 Task: In the  document Exoticfruitsletter.epub Insert the command  'Suggesting 'Email the file to   'softage.7@softage.net', with message attached Action Required: This requires your review and response. and file type: HTML
Action: Mouse moved to (282, 356)
Screenshot: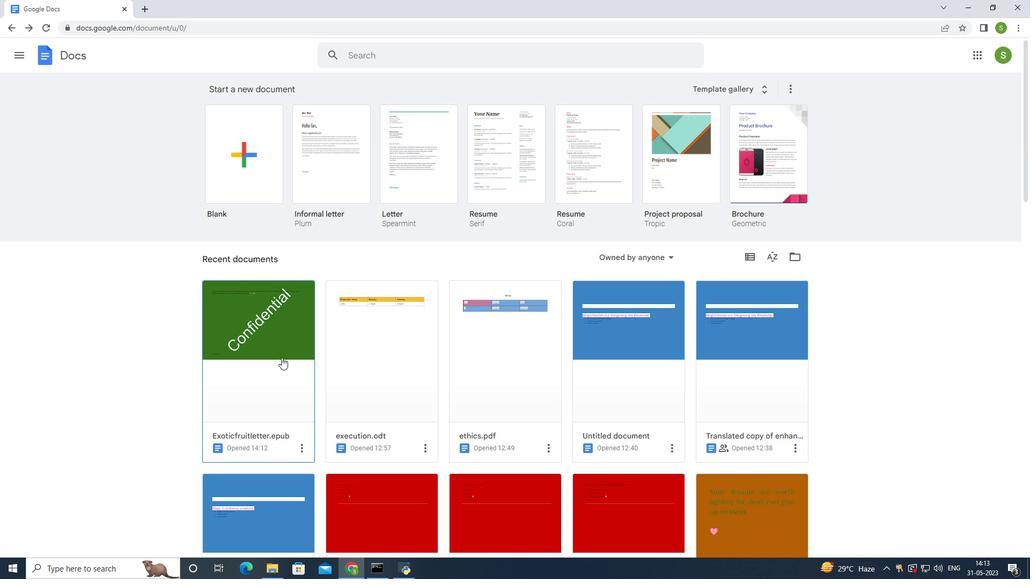 
Action: Mouse pressed left at (282, 356)
Screenshot: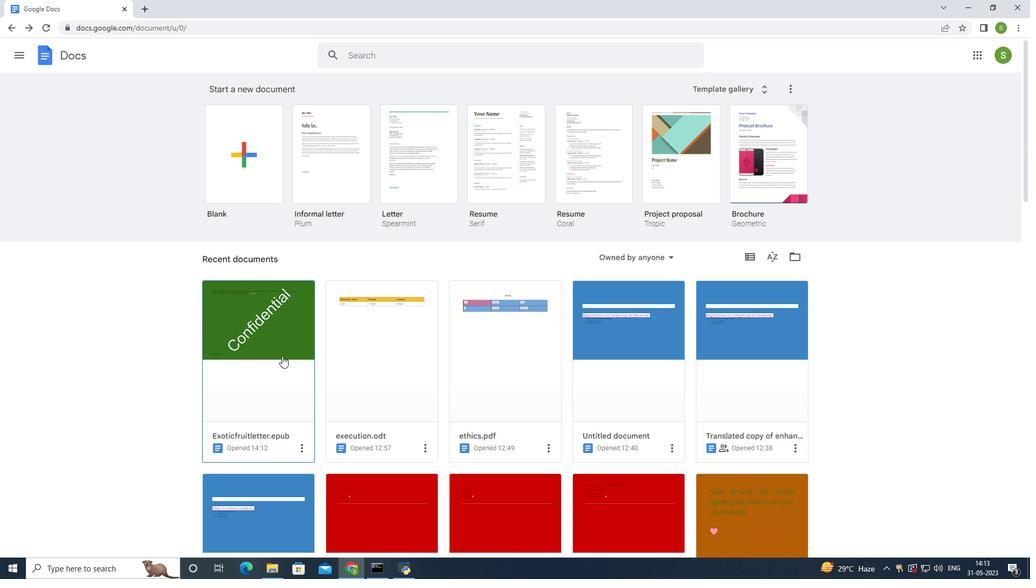
Action: Mouse moved to (978, 79)
Screenshot: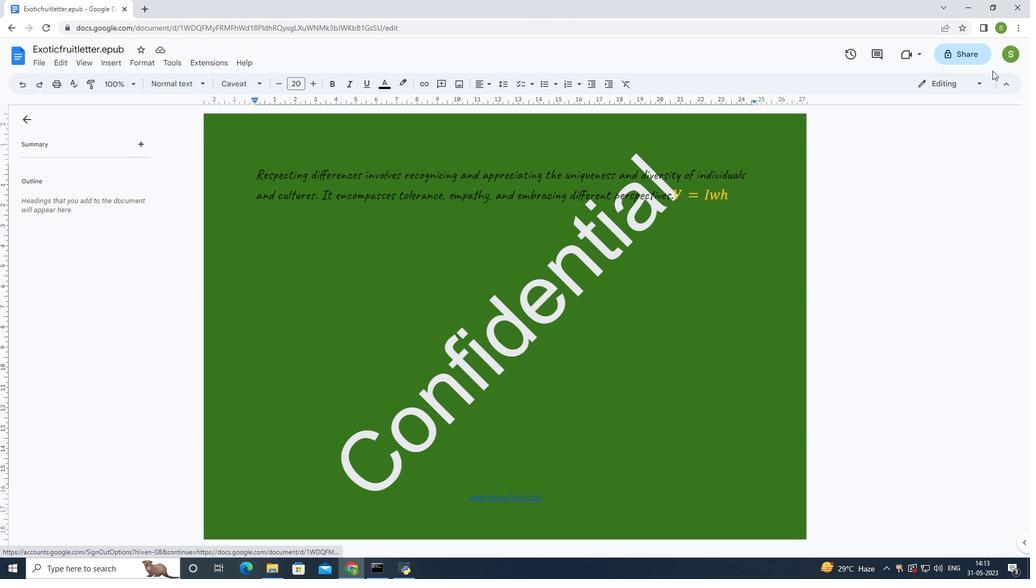 
Action: Mouse pressed left at (978, 79)
Screenshot: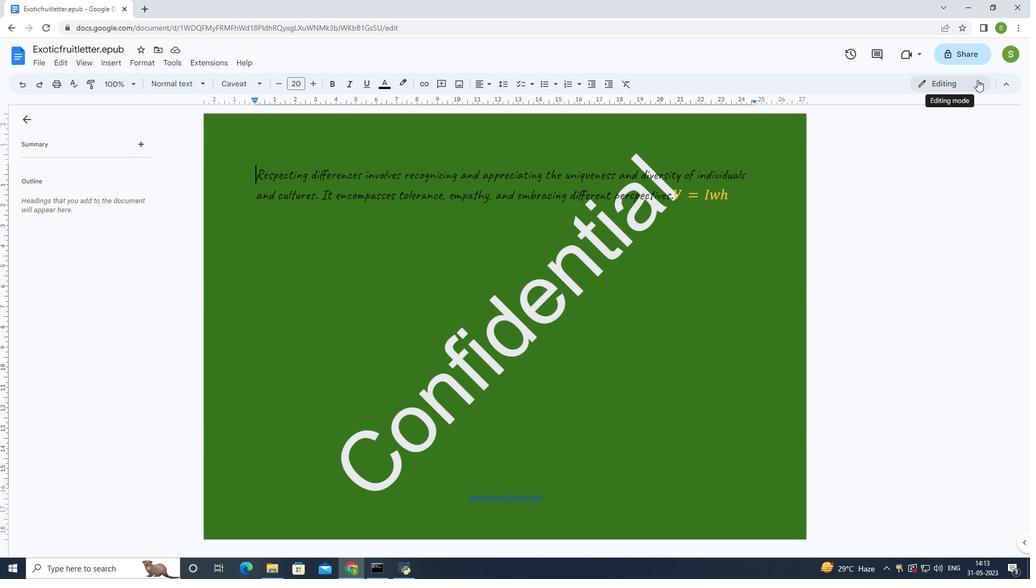 
Action: Mouse moved to (926, 134)
Screenshot: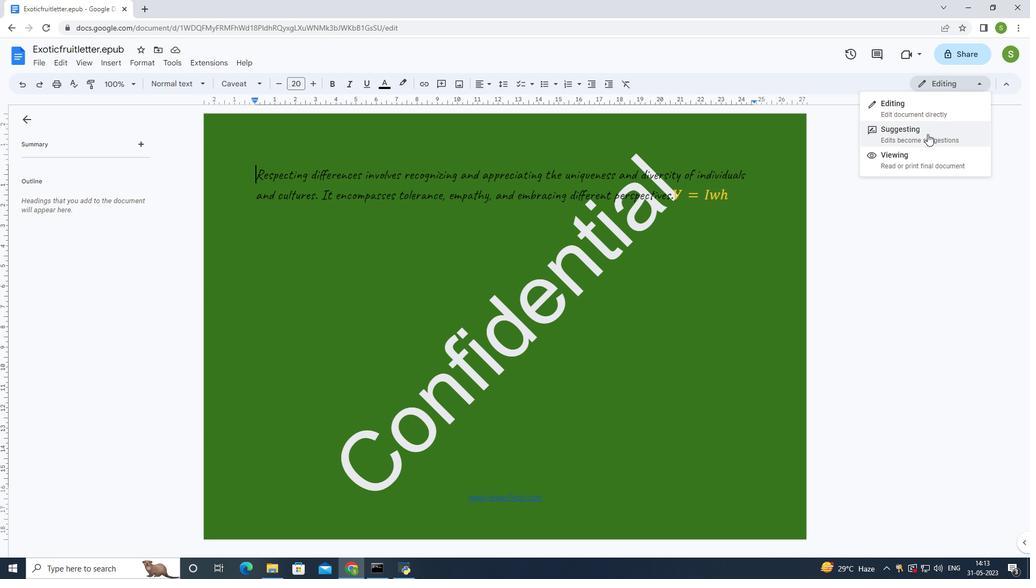 
Action: Mouse pressed left at (926, 134)
Screenshot: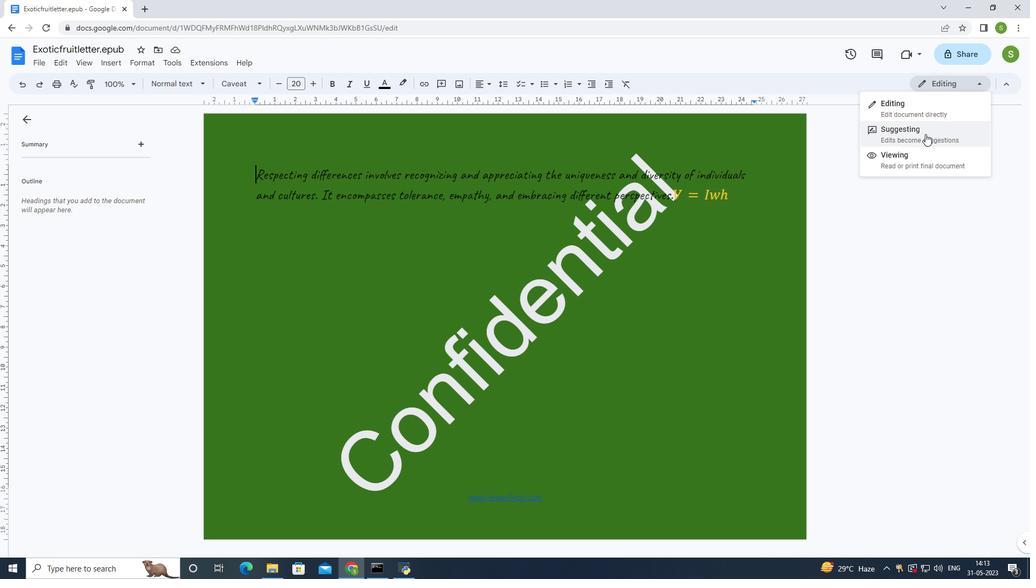 
Action: Mouse moved to (57, 64)
Screenshot: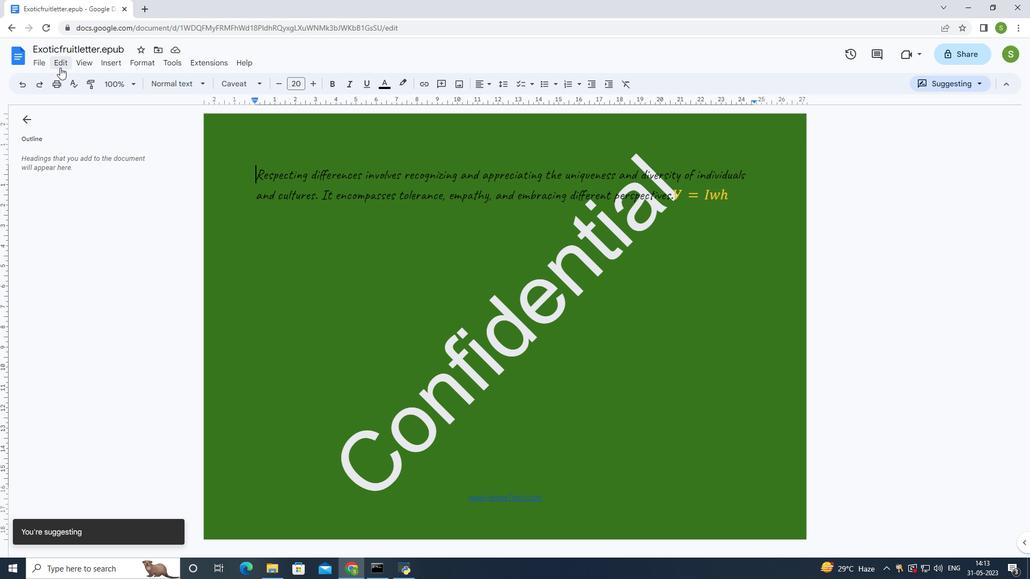 
Action: Mouse pressed left at (57, 64)
Screenshot: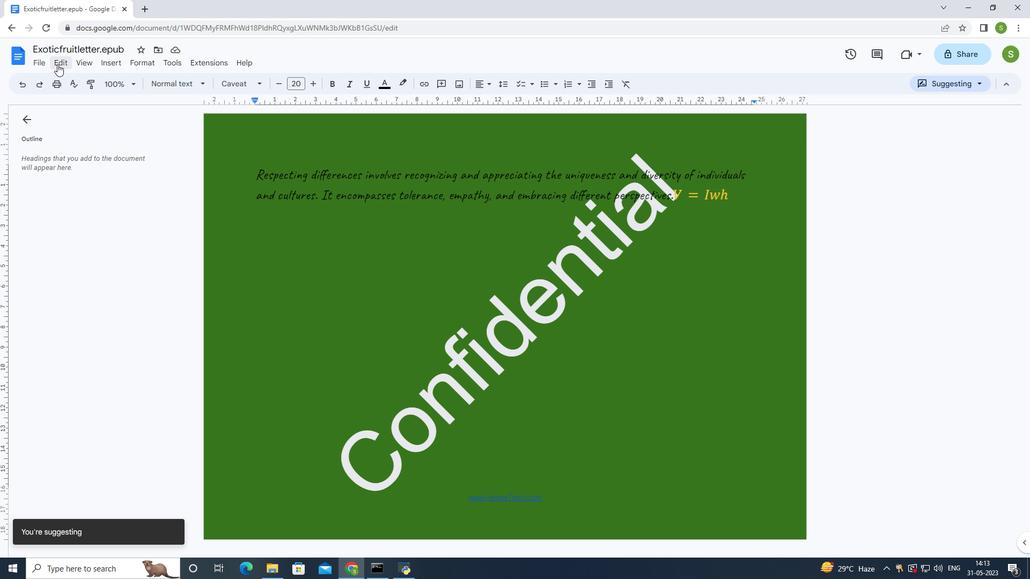 
Action: Mouse moved to (41, 63)
Screenshot: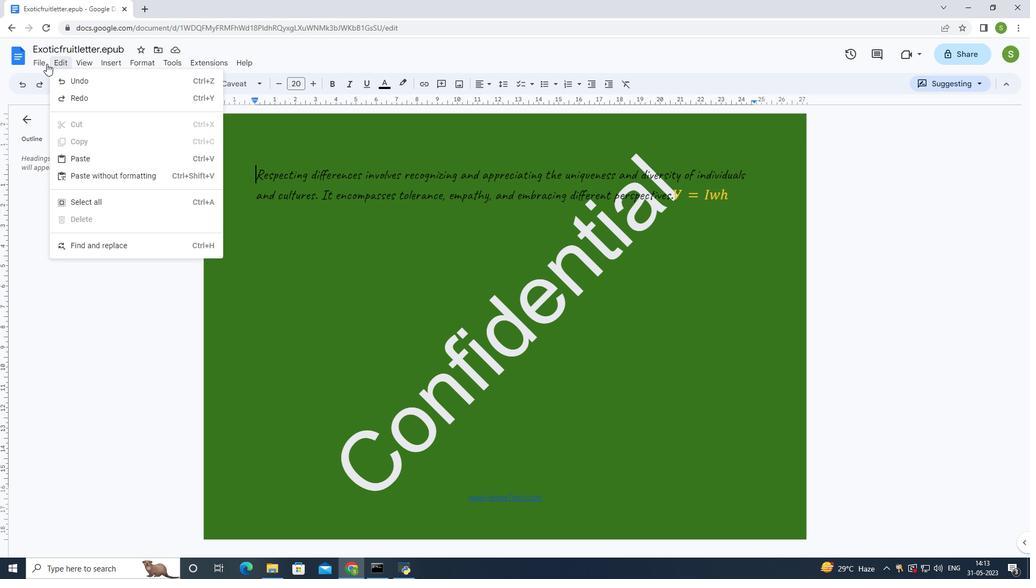 
Action: Mouse pressed left at (41, 63)
Screenshot: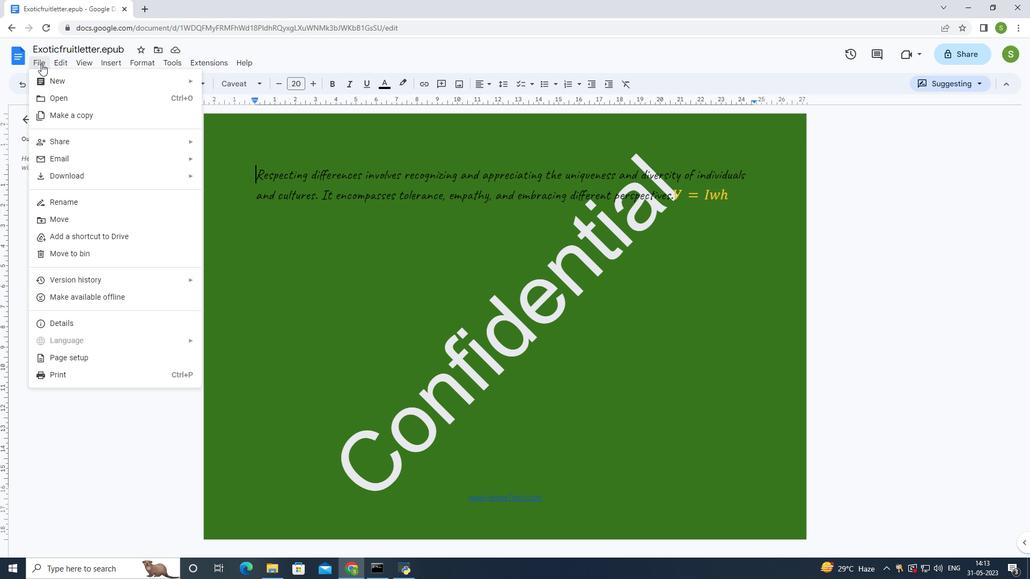 
Action: Mouse moved to (40, 64)
Screenshot: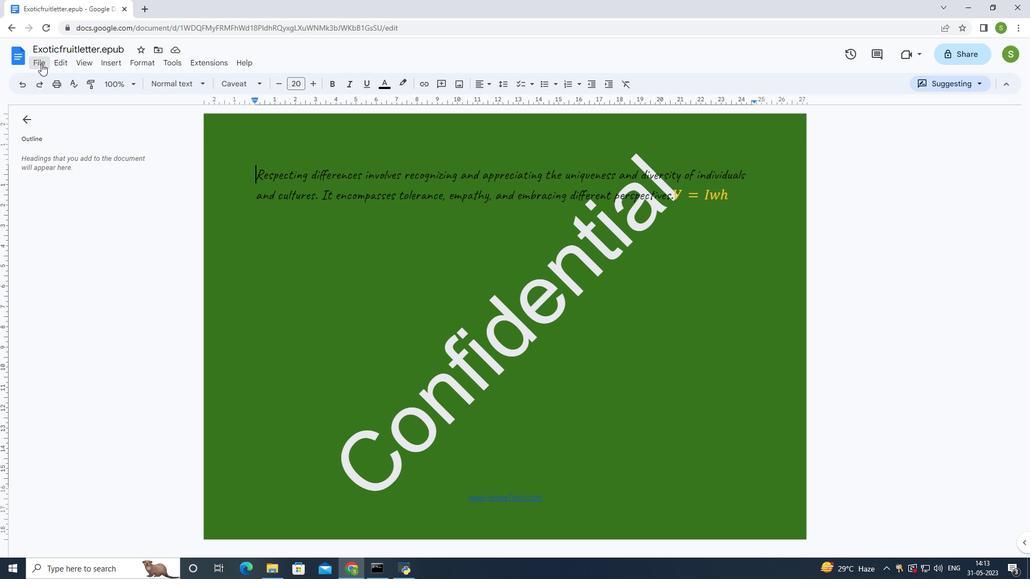 
Action: Mouse pressed left at (40, 64)
Screenshot: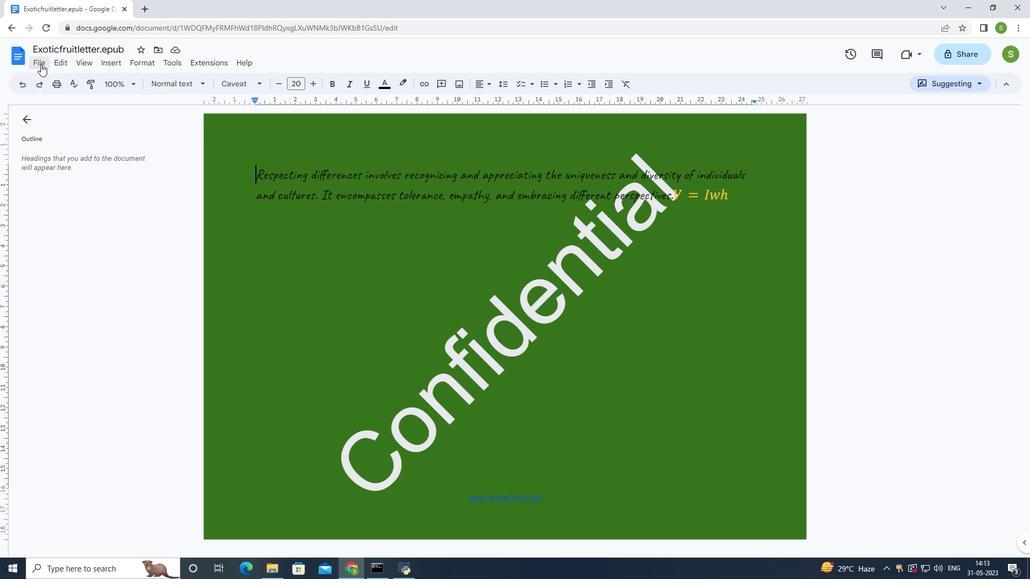 
Action: Mouse moved to (39, 65)
Screenshot: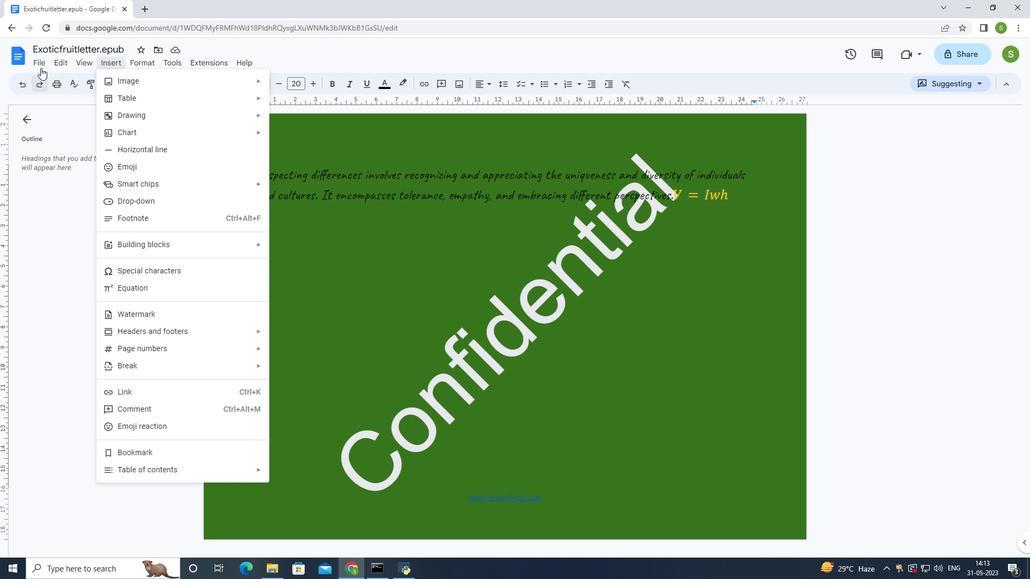
Action: Mouse pressed left at (39, 65)
Screenshot: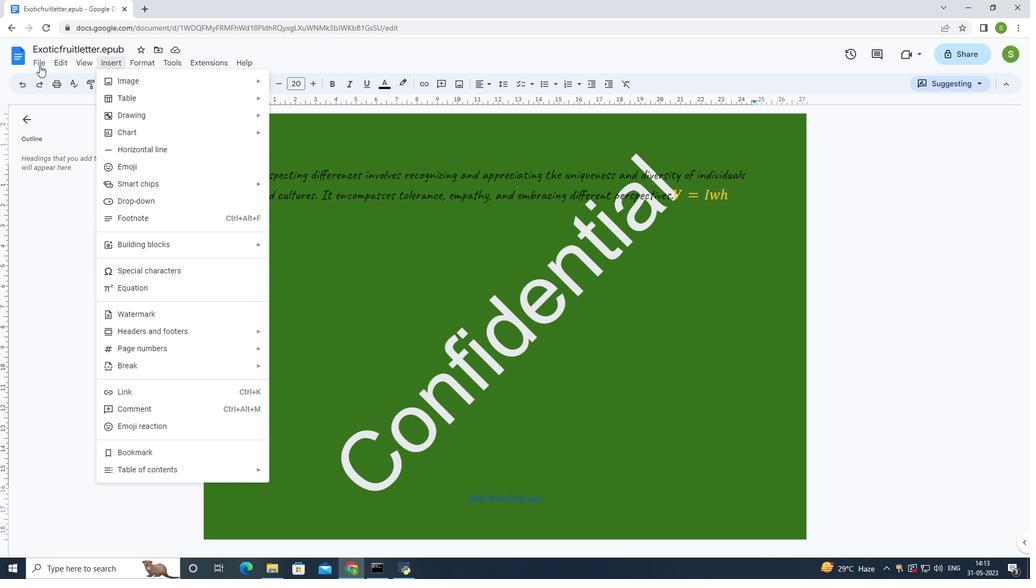 
Action: Mouse moved to (41, 65)
Screenshot: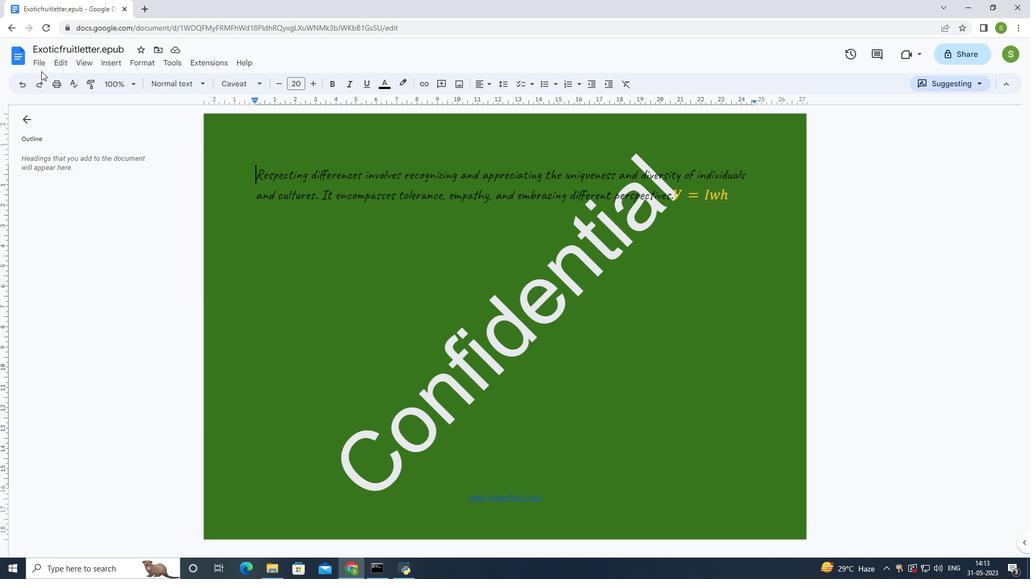 
Action: Mouse pressed left at (41, 65)
Screenshot: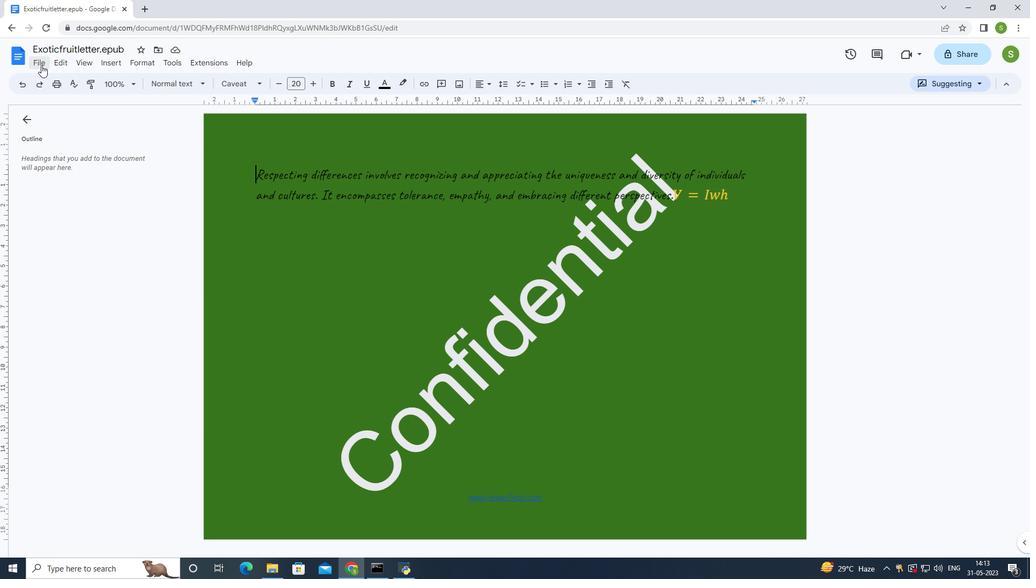
Action: Mouse moved to (81, 156)
Screenshot: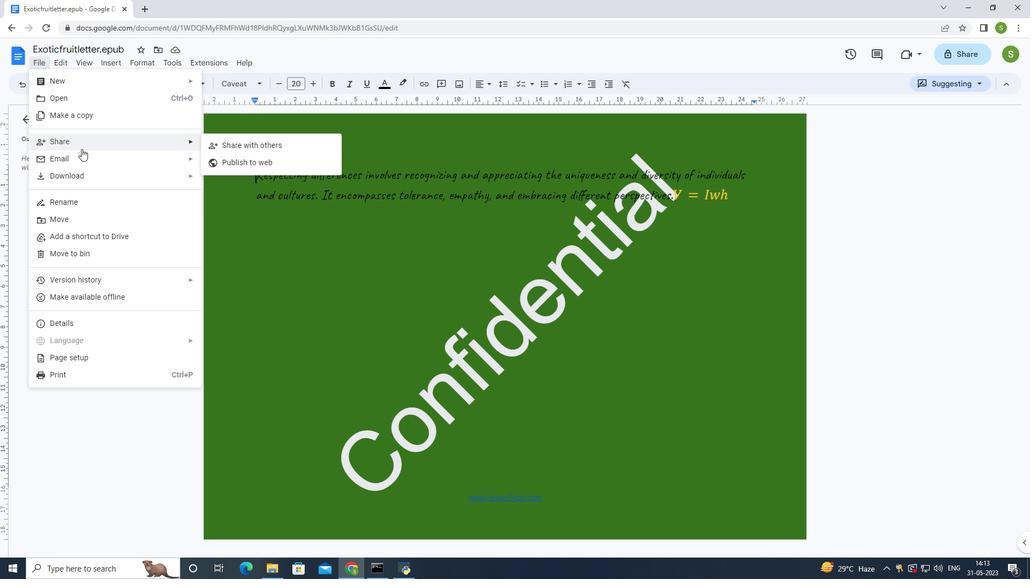 
Action: Mouse pressed left at (81, 156)
Screenshot: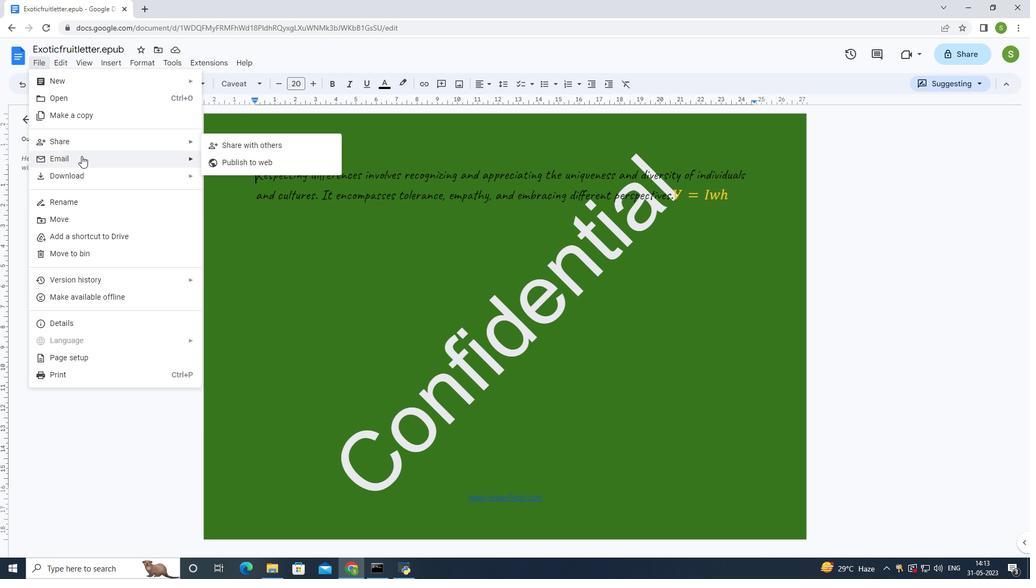 
Action: Mouse moved to (234, 164)
Screenshot: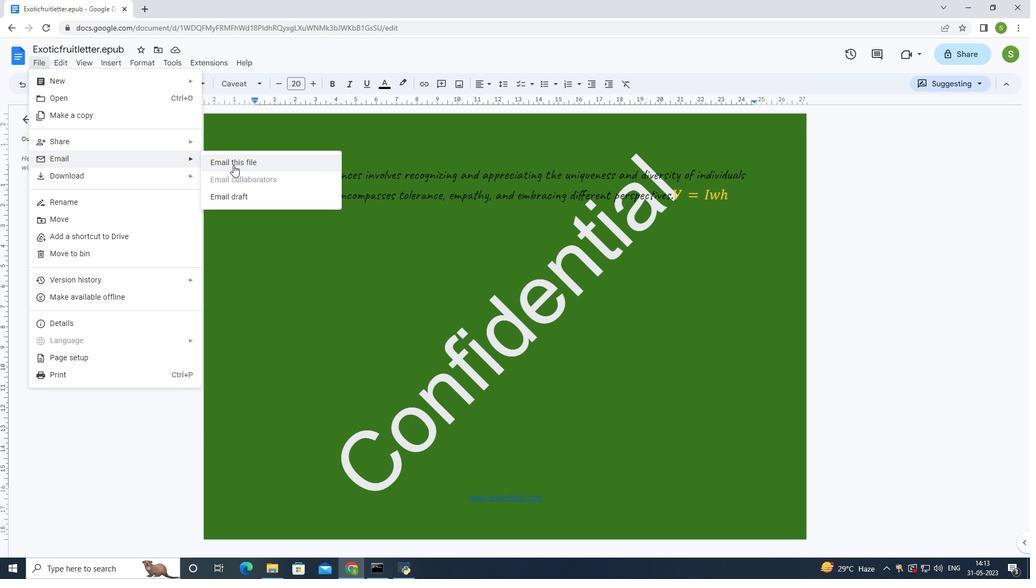 
Action: Mouse pressed left at (234, 164)
Screenshot: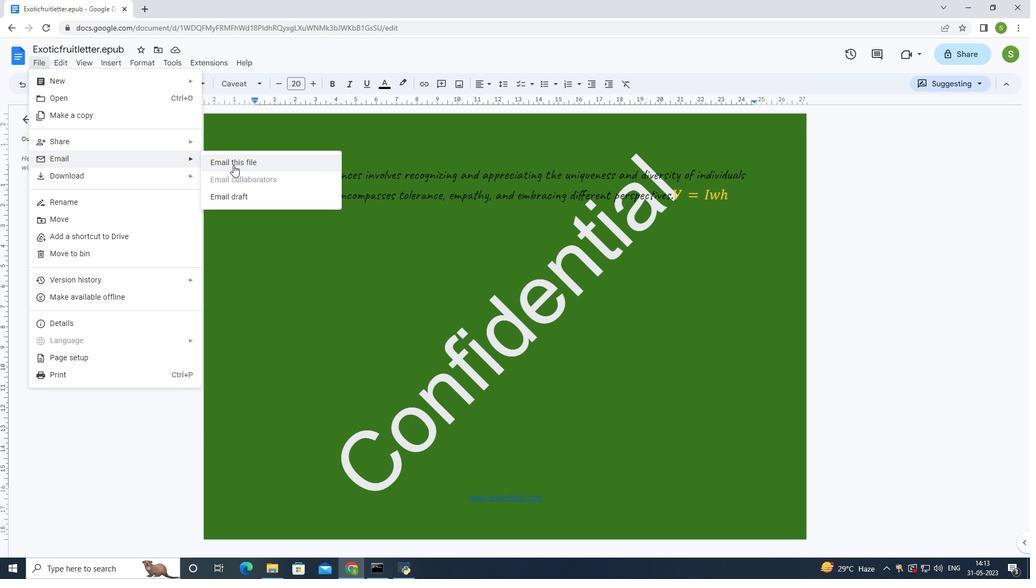 
Action: Mouse moved to (590, 202)
Screenshot: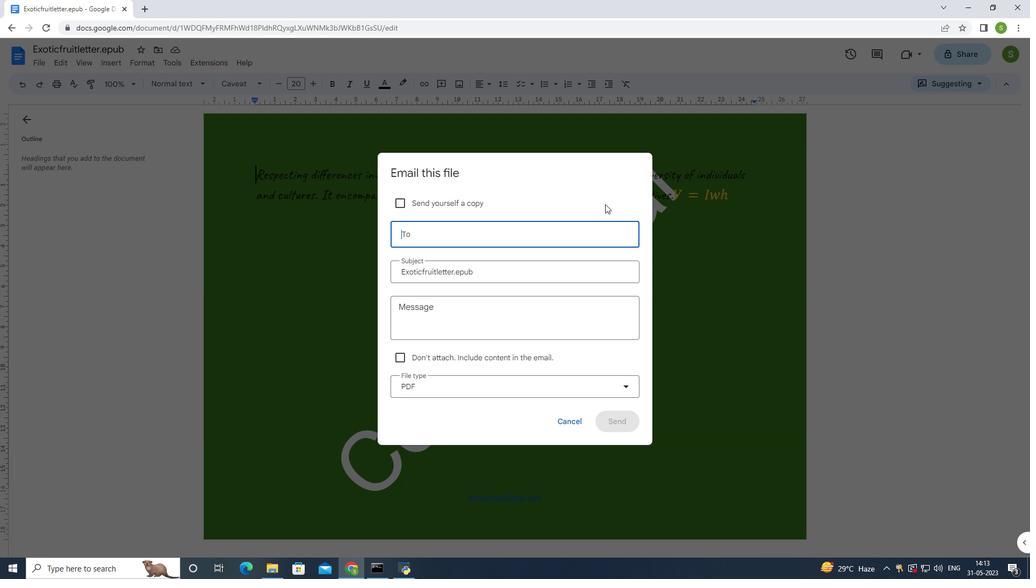 
Action: Key pressed softage.7<Key.shift>@softage.net
Screenshot: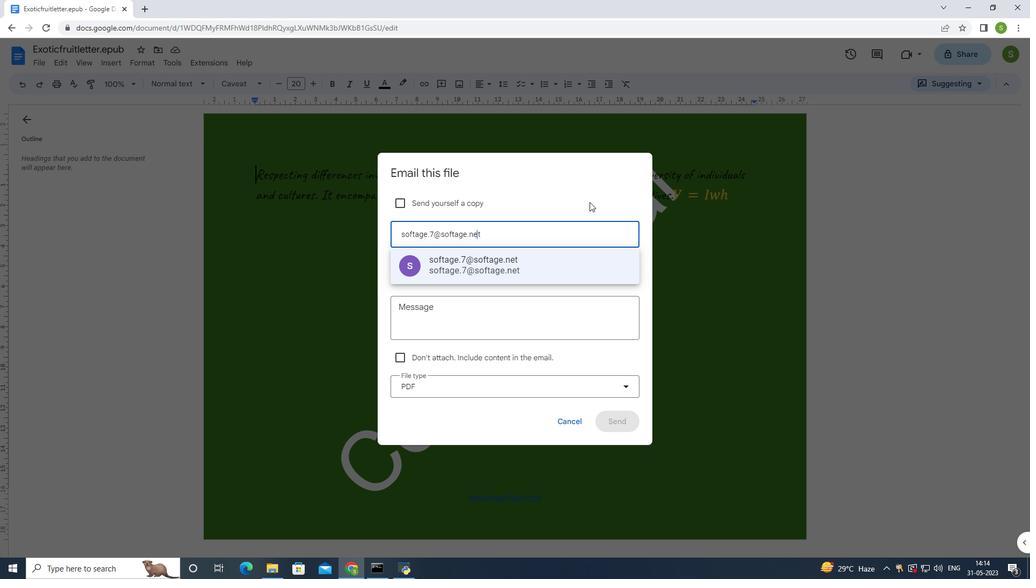 
Action: Mouse moved to (475, 270)
Screenshot: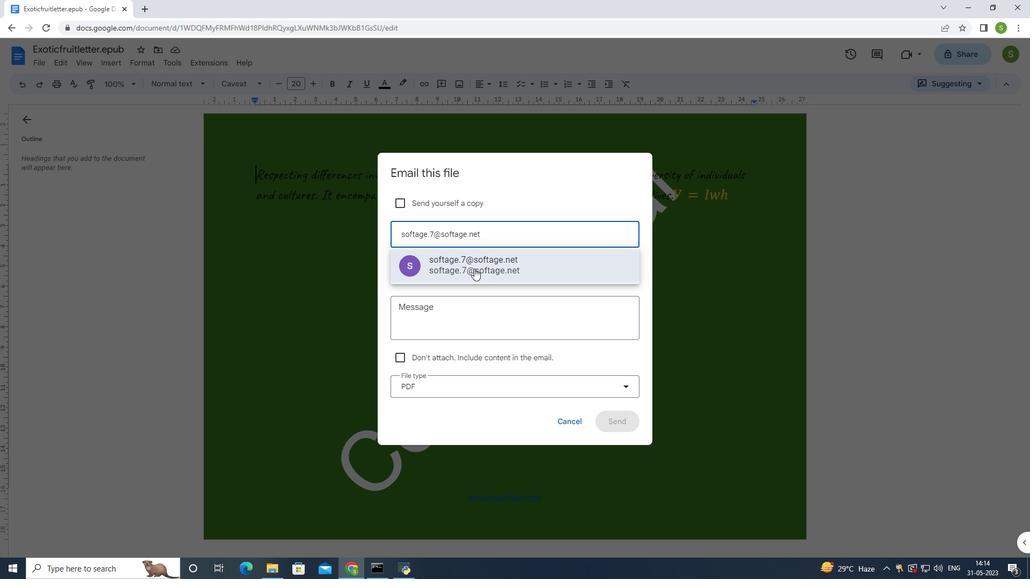 
Action: Mouse pressed left at (475, 270)
Screenshot: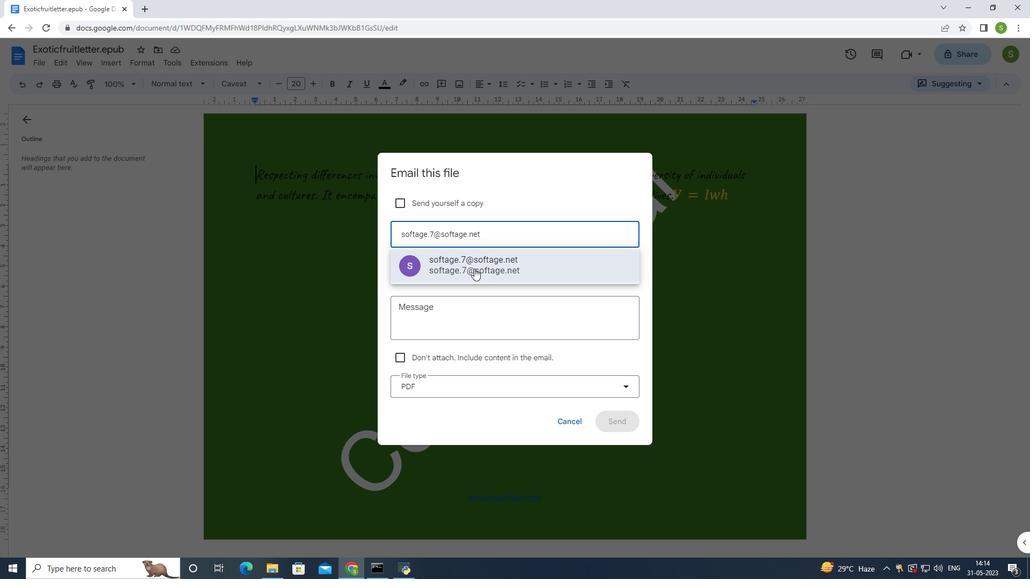
Action: Mouse moved to (523, 316)
Screenshot: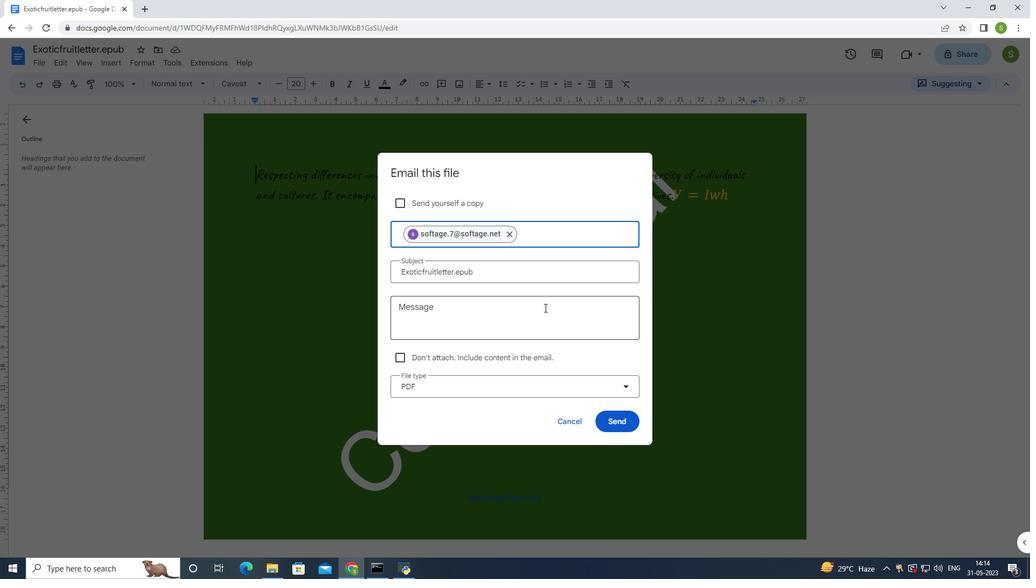 
Action: Mouse pressed left at (523, 316)
Screenshot: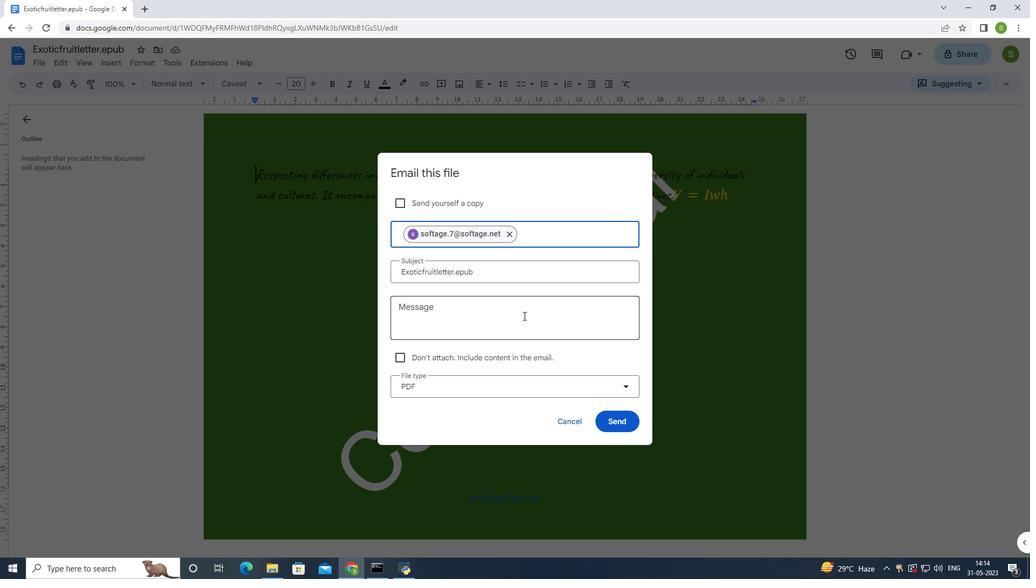 
Action: Mouse moved to (539, 295)
Screenshot: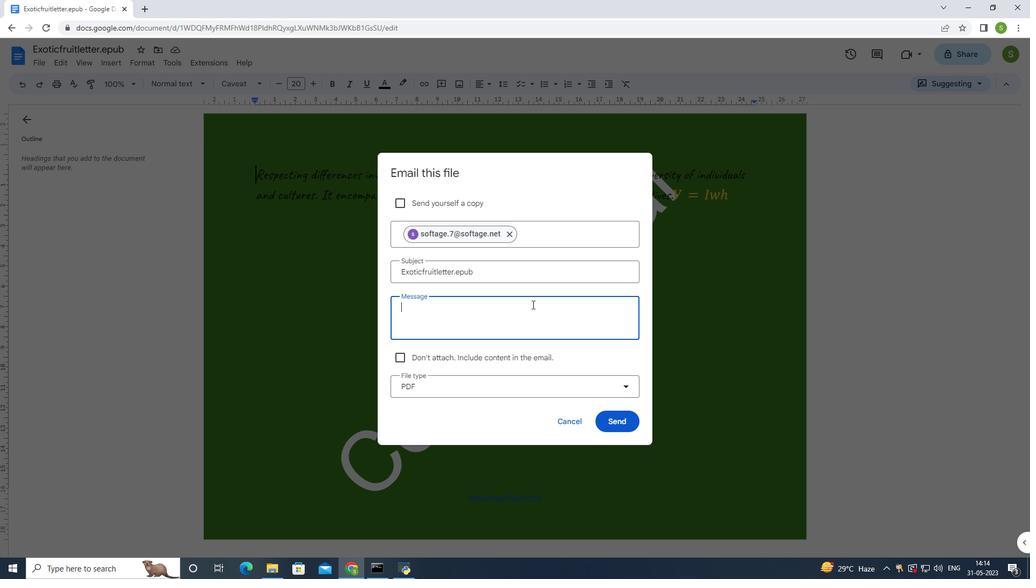 
Action: Key pressed <Key.shift>This<Key.space>requires<Key.space>your<Key.space>review<Key.space>and<Key.space>response.
Screenshot: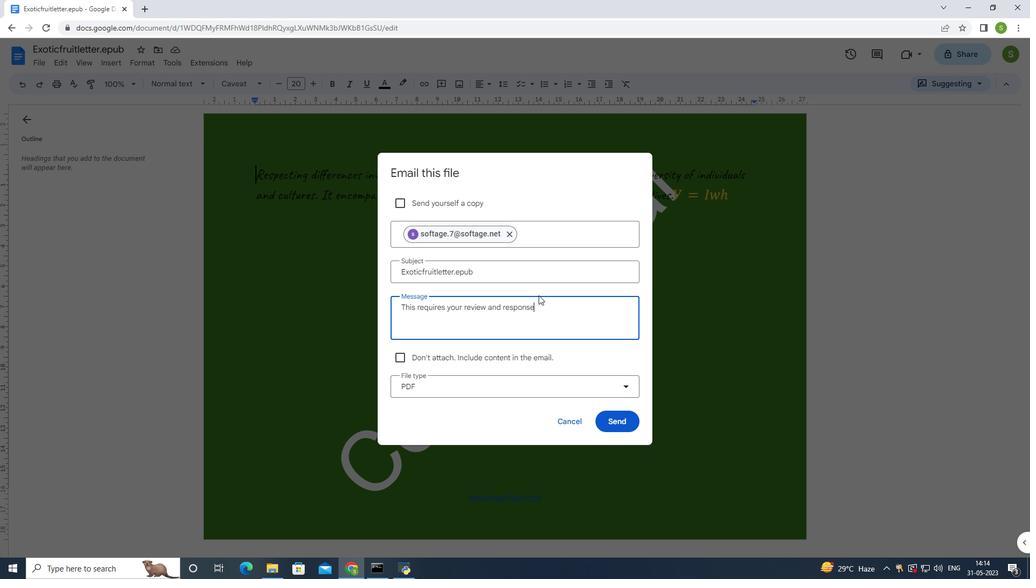
Action: Mouse moved to (530, 387)
Screenshot: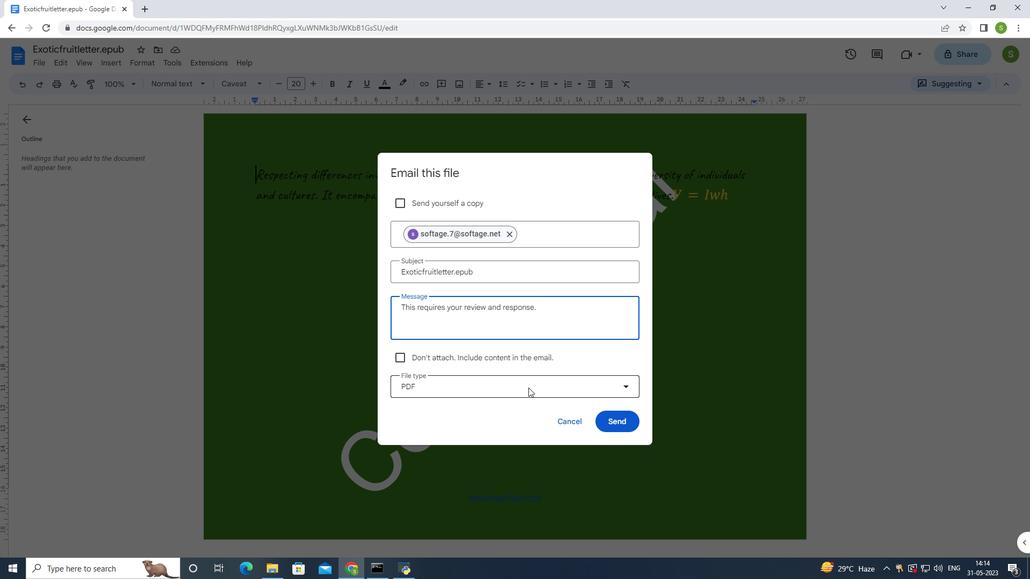 
Action: Mouse pressed left at (530, 387)
Screenshot: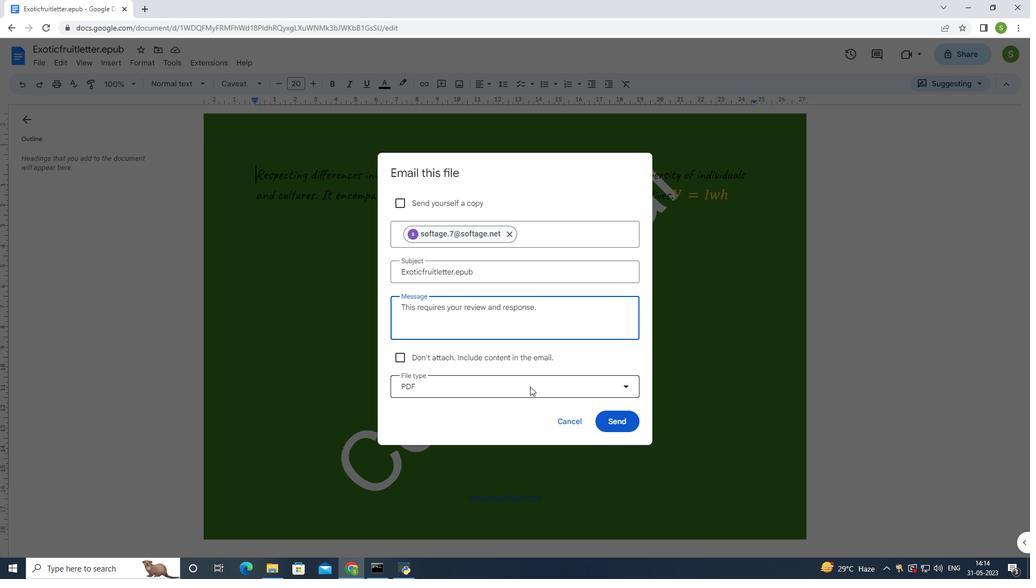 
Action: Mouse moved to (513, 458)
Screenshot: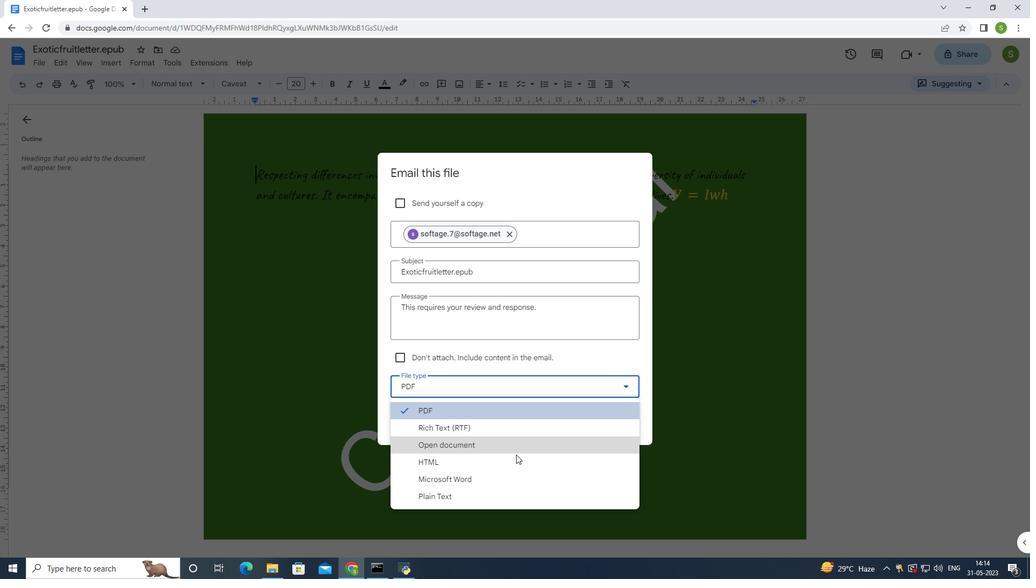 
Action: Mouse pressed left at (513, 458)
Screenshot: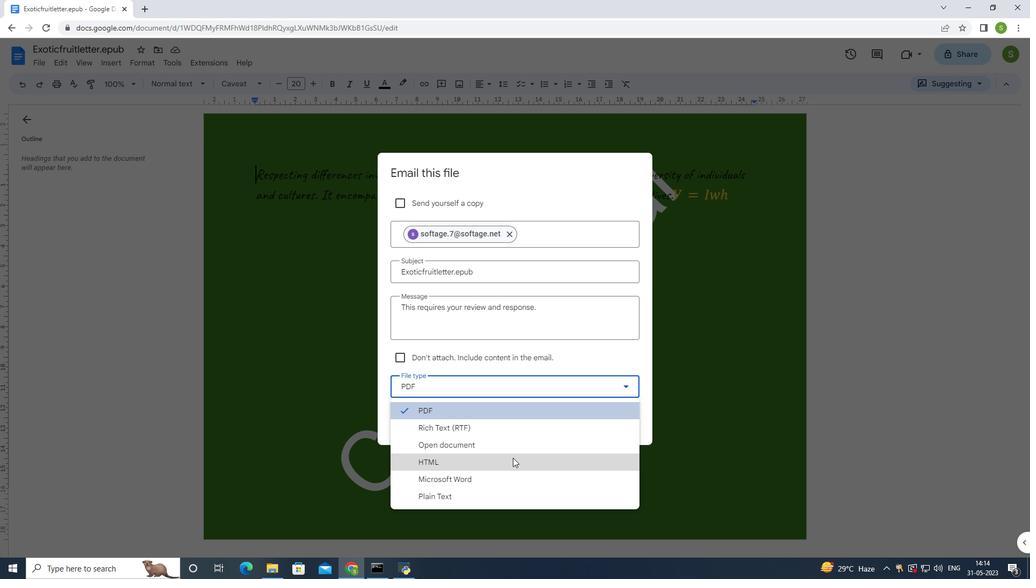 
Action: Mouse moved to (615, 417)
Screenshot: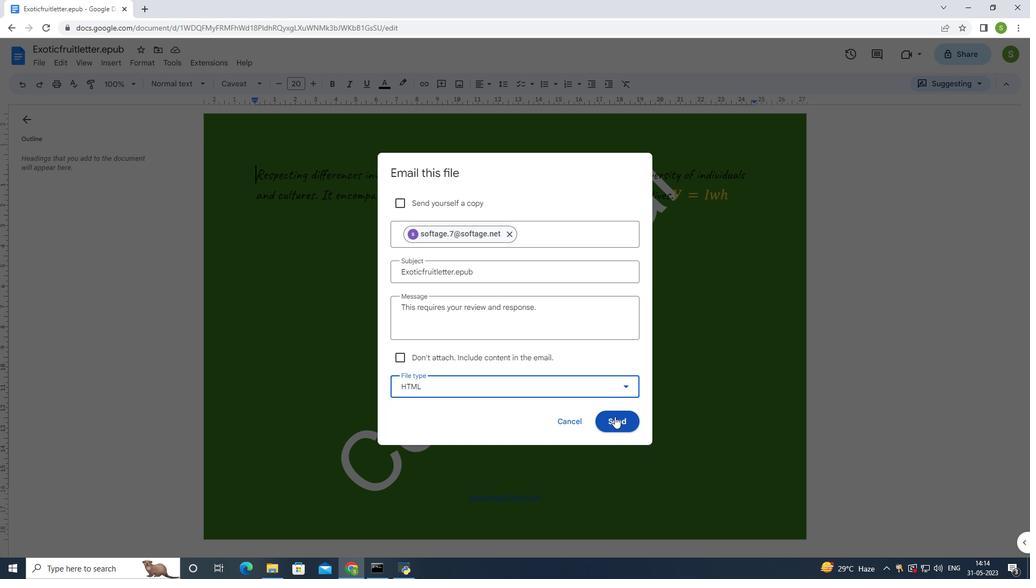 
